 Task: Editing simple light - Title and two columns.
Action: Mouse moved to (159, 71)
Screenshot: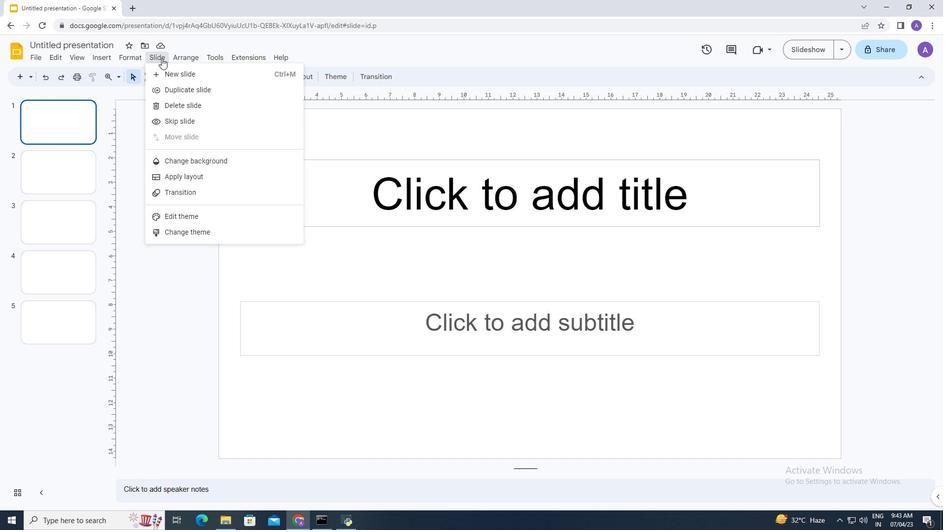 
Action: Mouse pressed left at (159, 71)
Screenshot: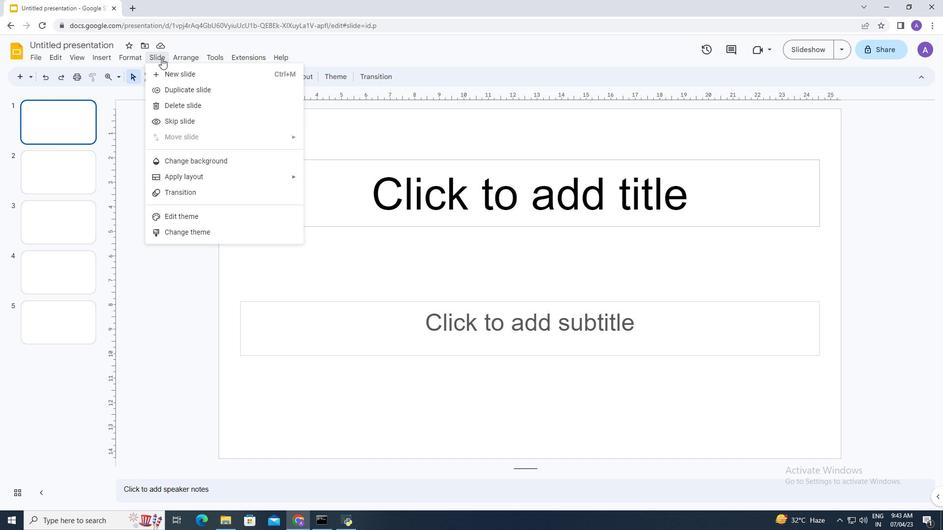 
Action: Mouse moved to (203, 200)
Screenshot: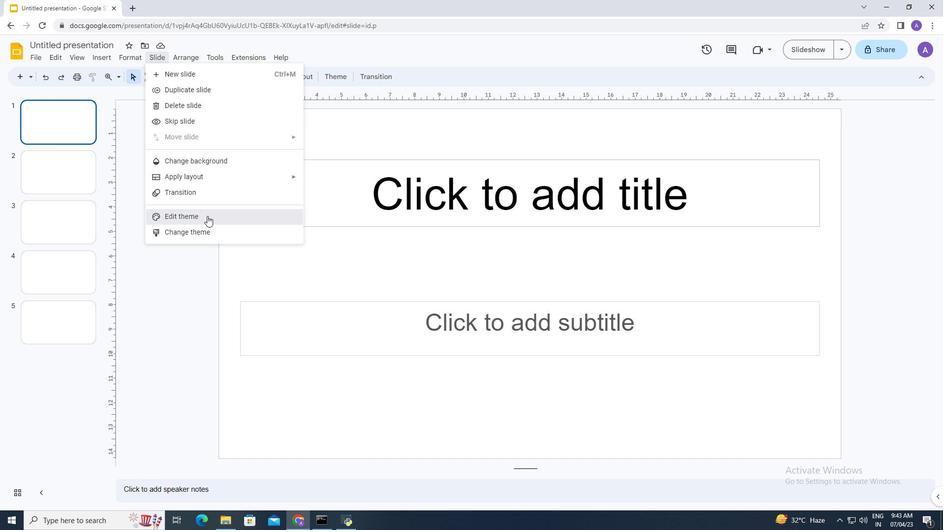 
Action: Mouse pressed left at (203, 200)
Screenshot: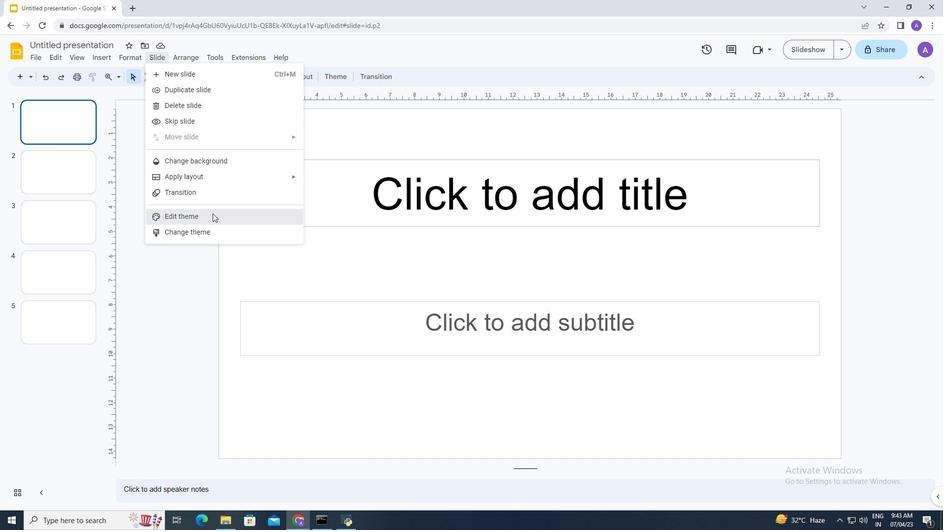 
Action: Mouse moved to (130, 298)
Screenshot: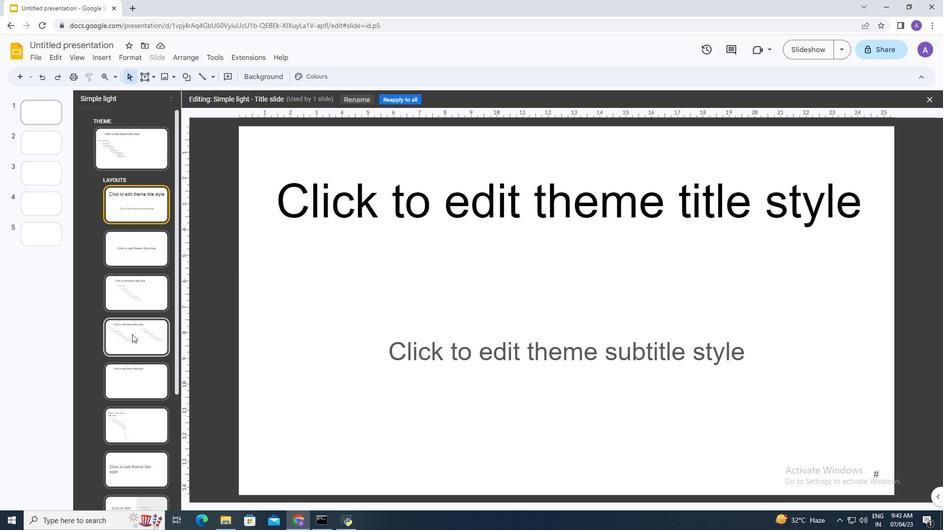 
Action: Mouse pressed left at (130, 298)
Screenshot: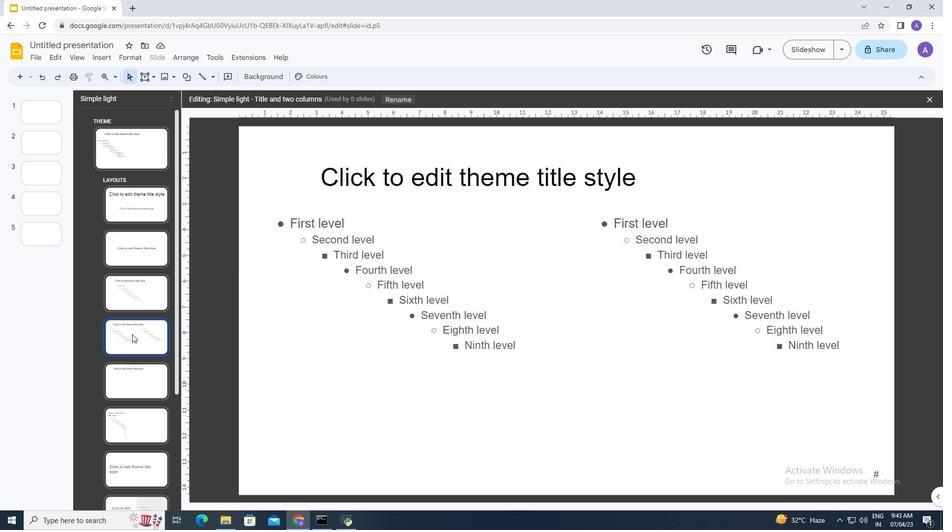 
Action: Mouse moved to (457, 170)
Screenshot: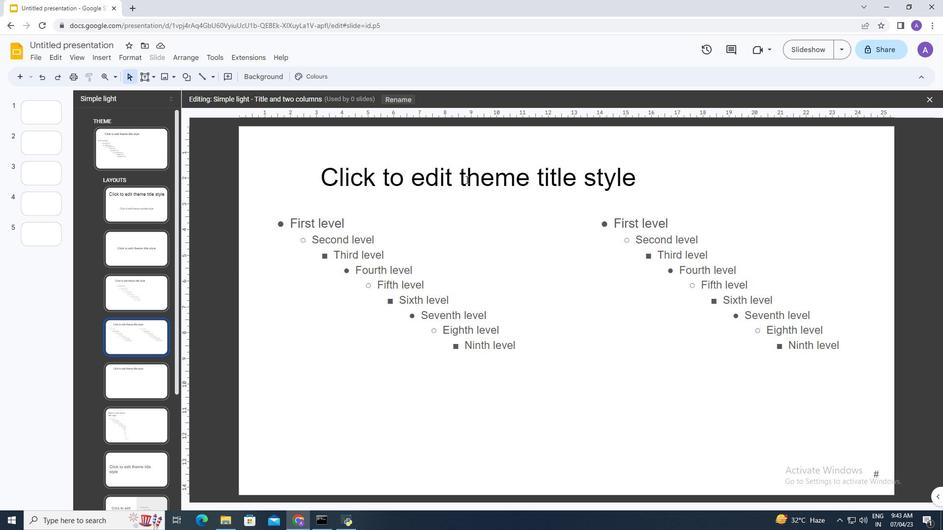 
Action: Mouse pressed left at (457, 170)
Screenshot: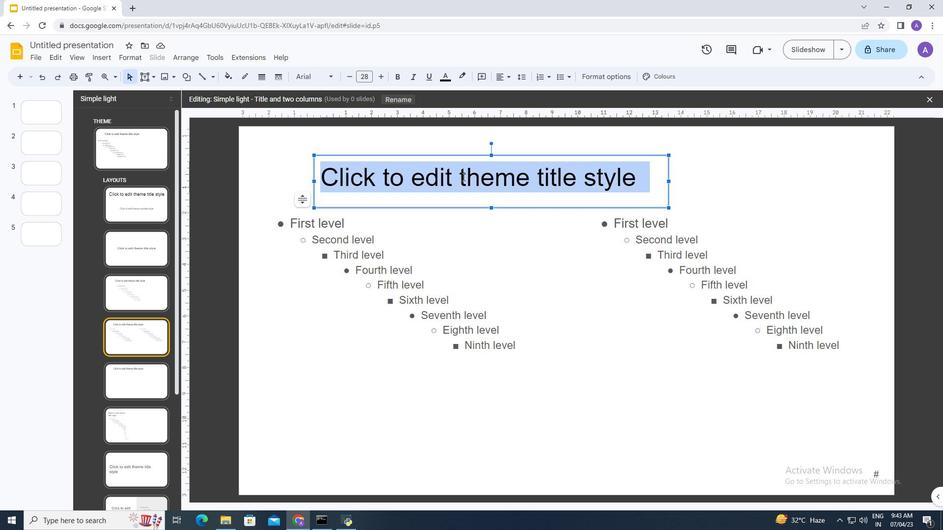 
Action: Mouse moved to (462, 151)
Screenshot: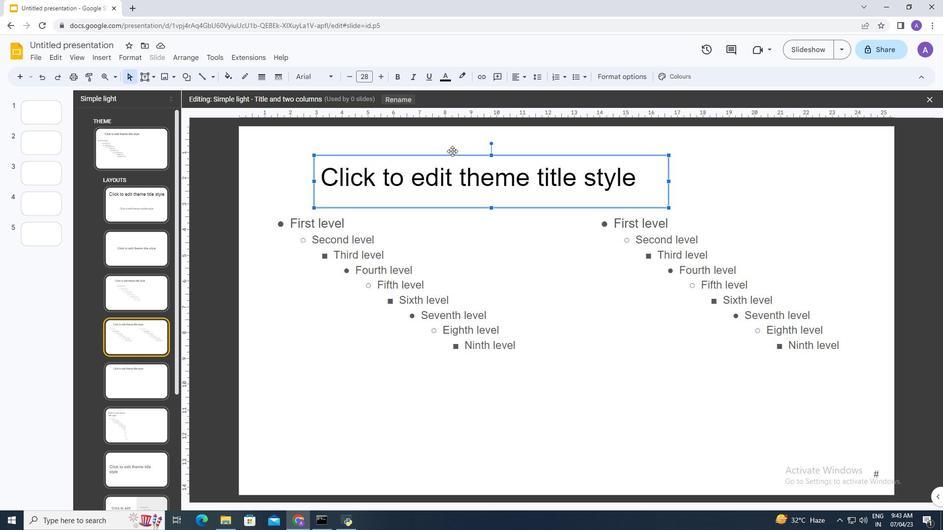 
Action: Mouse pressed left at (462, 151)
Screenshot: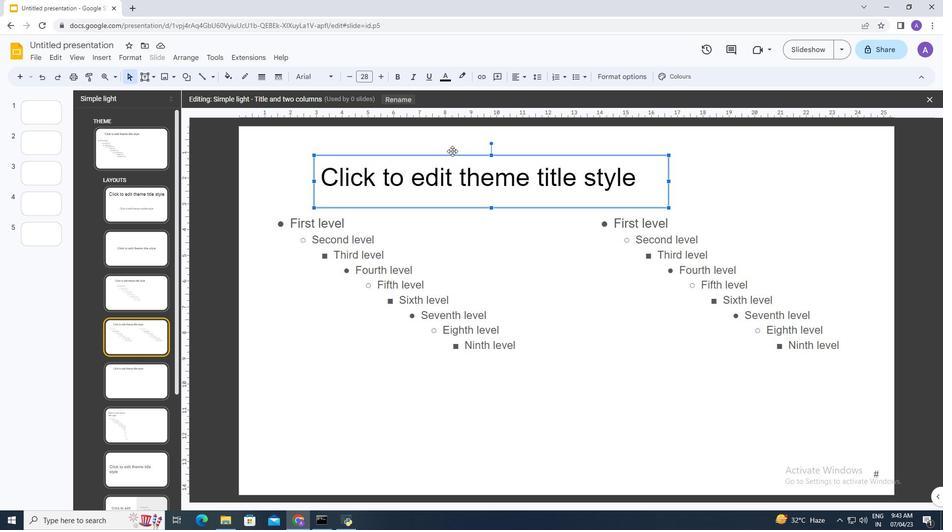 
Action: Mouse moved to (441, 184)
Screenshot: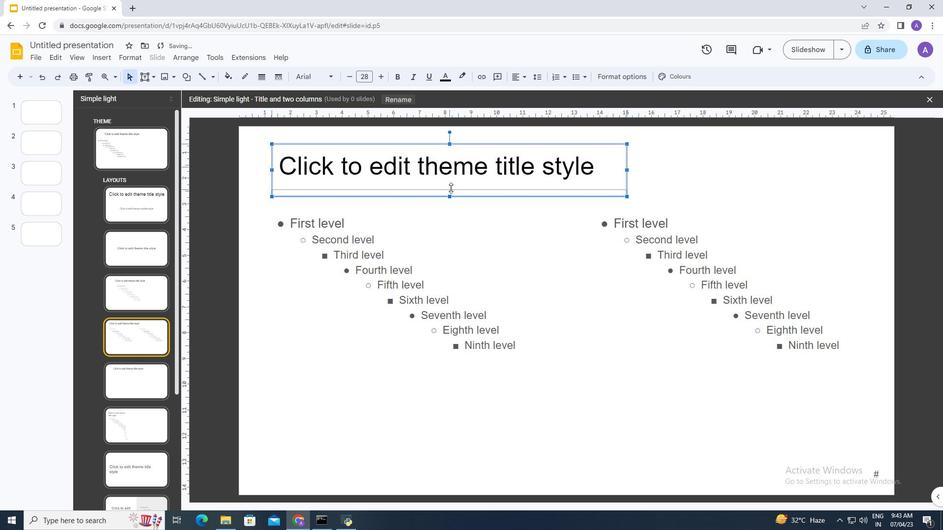 
Action: Mouse pressed left at (441, 184)
Screenshot: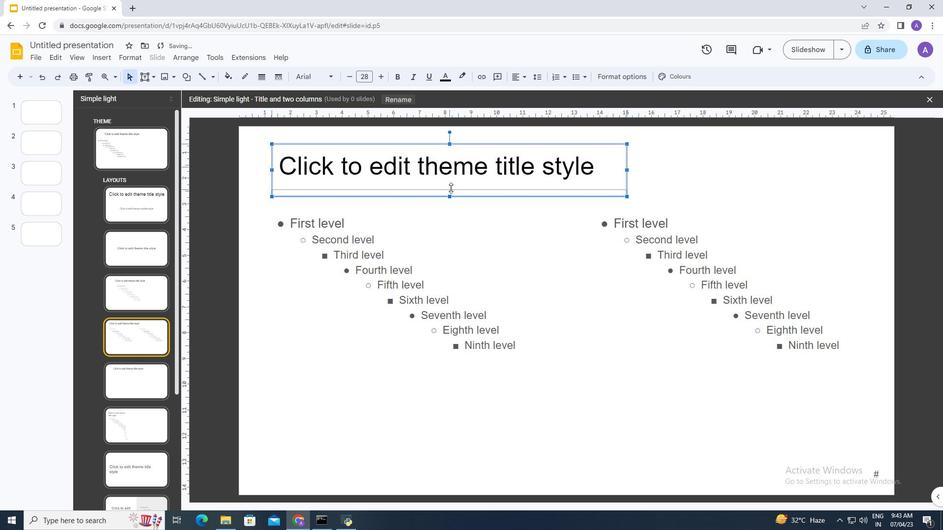 
Action: Mouse moved to (414, 162)
Screenshot: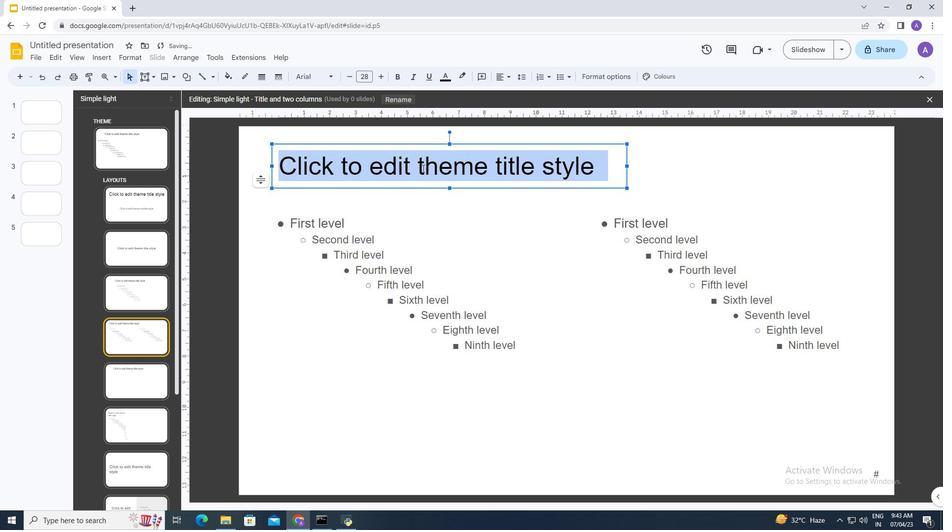 
Action: Mouse pressed left at (414, 162)
Screenshot: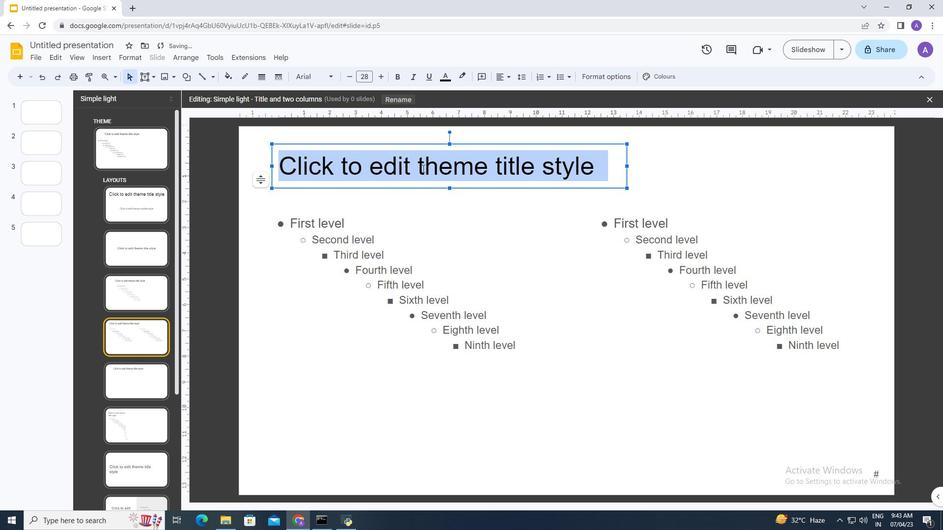 
Action: Mouse moved to (457, 238)
Screenshot: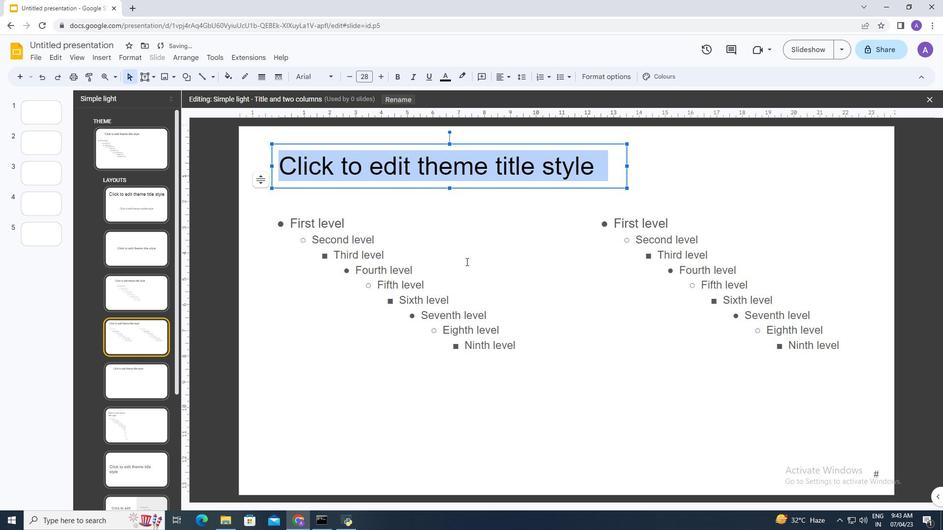 
